 Task: Look for products in the category "Nutritional Oils" from Wiley's Finest only.
Action: Mouse moved to (262, 126)
Screenshot: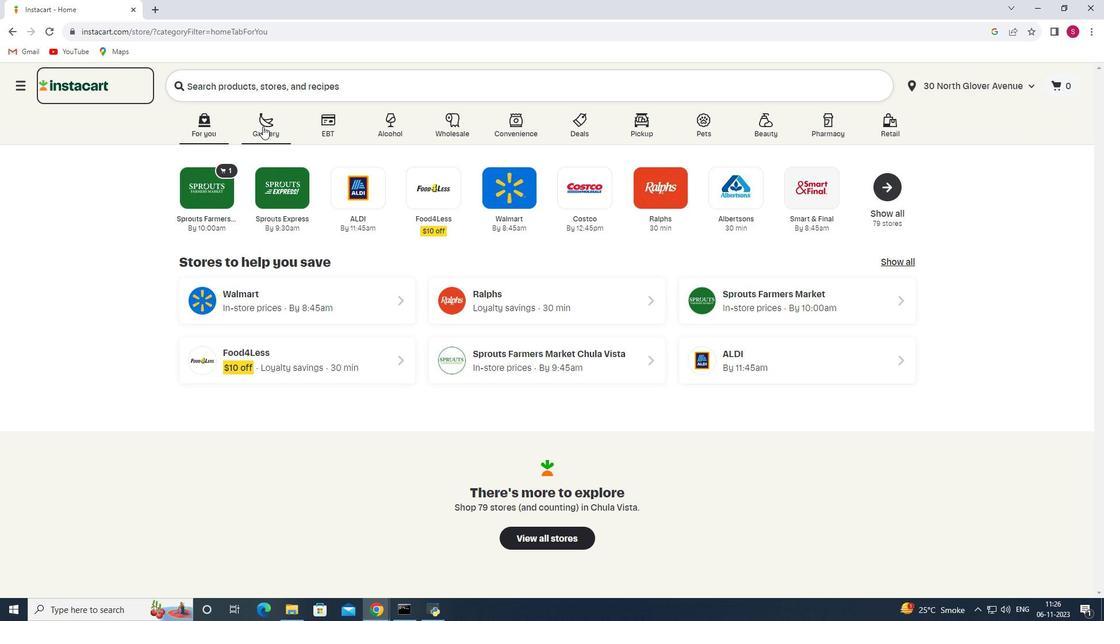 
Action: Mouse pressed left at (262, 126)
Screenshot: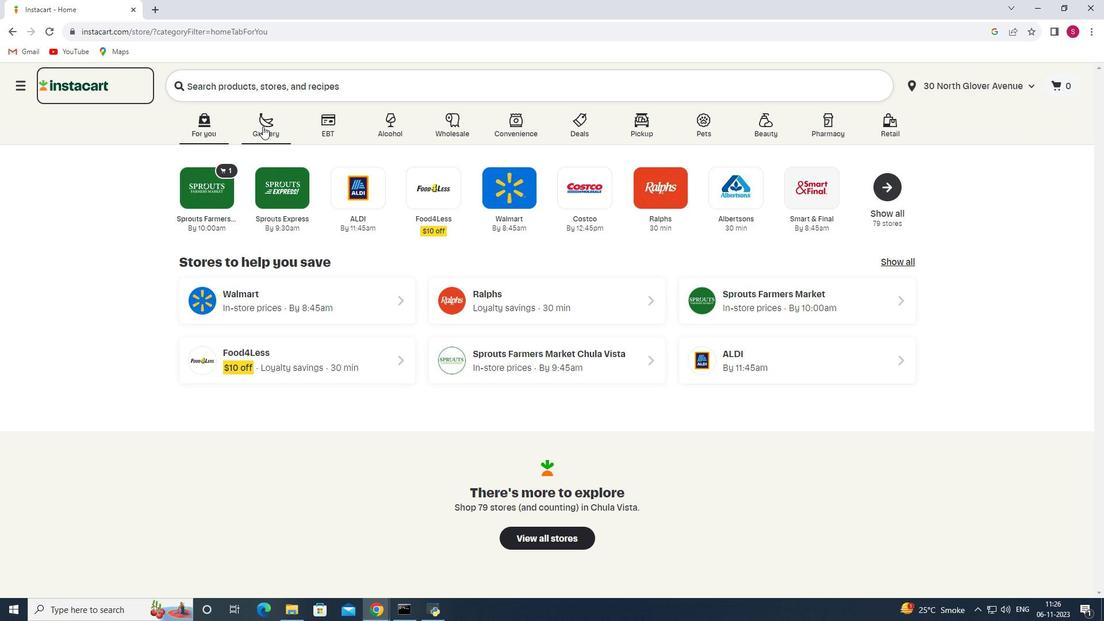 
Action: Mouse moved to (250, 339)
Screenshot: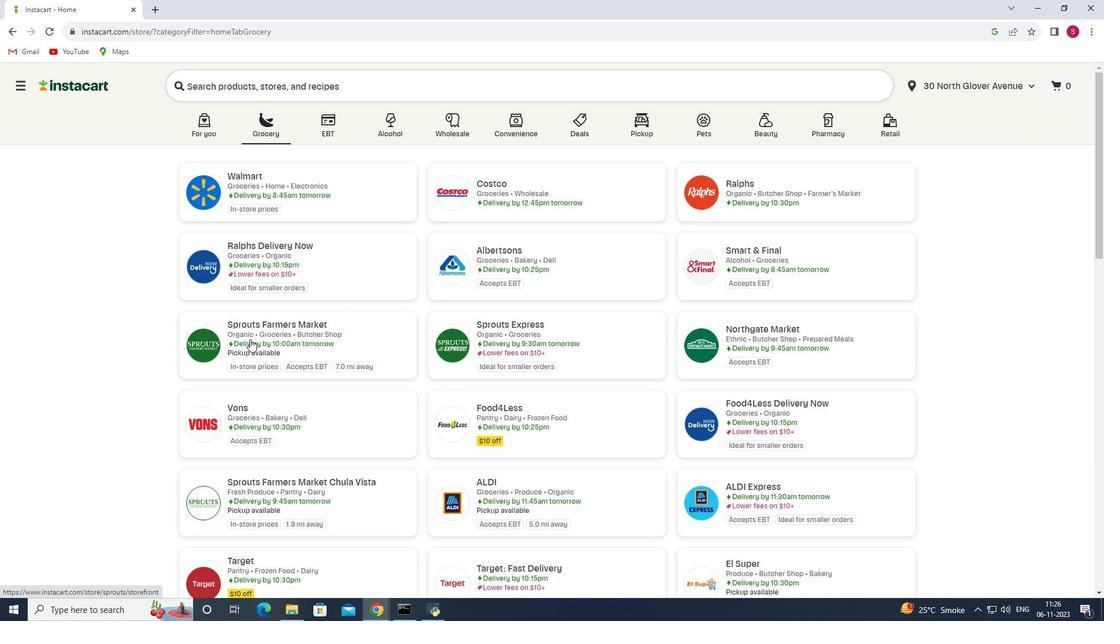 
Action: Mouse pressed left at (250, 339)
Screenshot: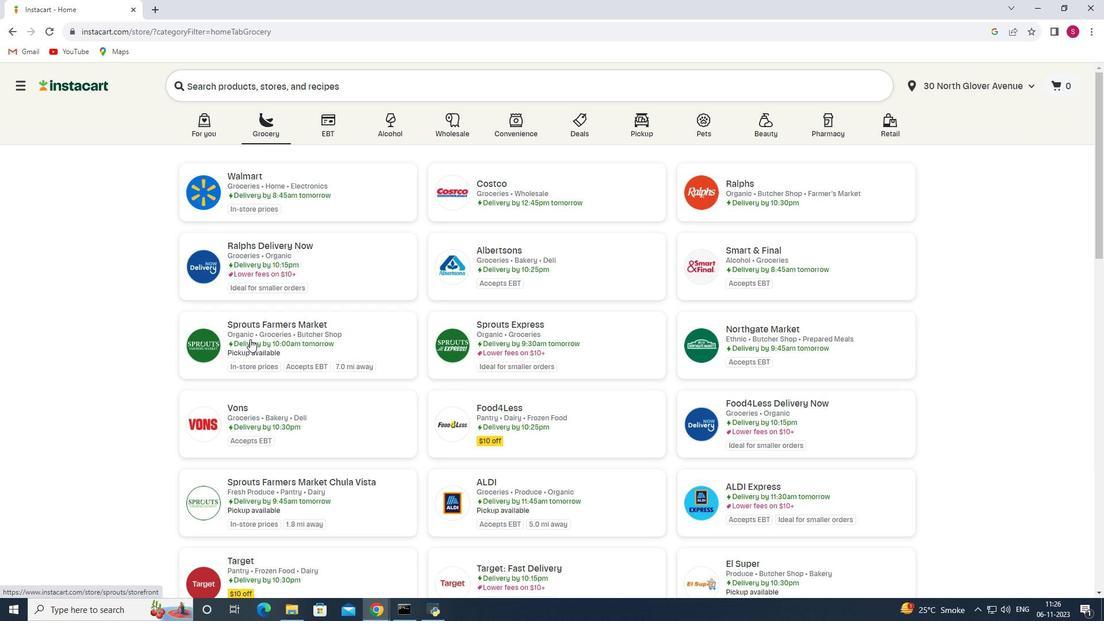 
Action: Mouse moved to (117, 352)
Screenshot: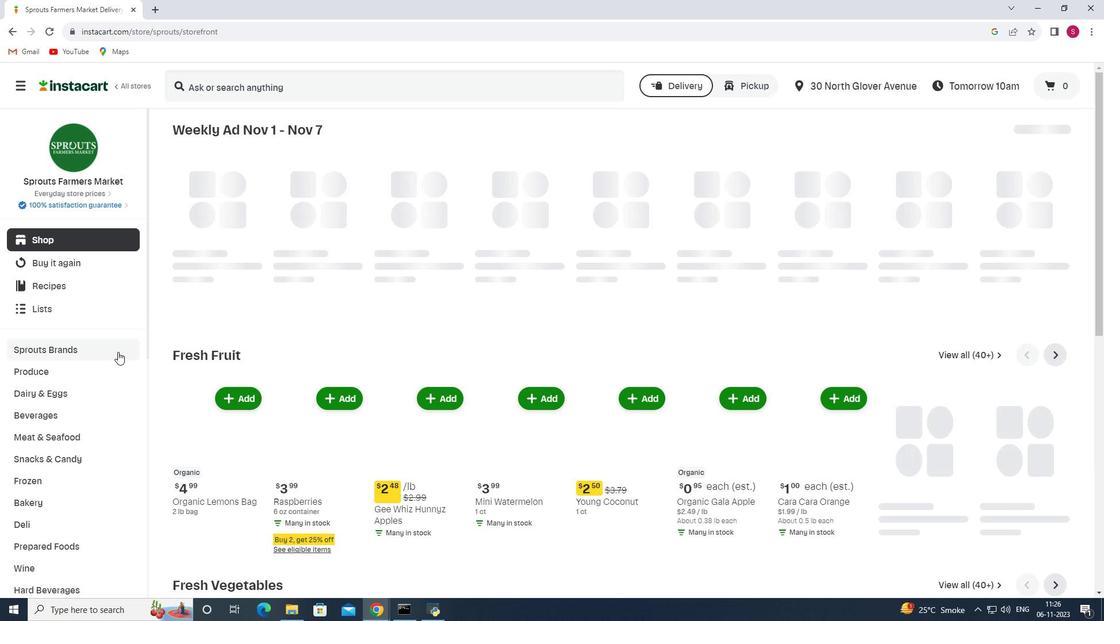 
Action: Mouse scrolled (117, 351) with delta (0, 0)
Screenshot: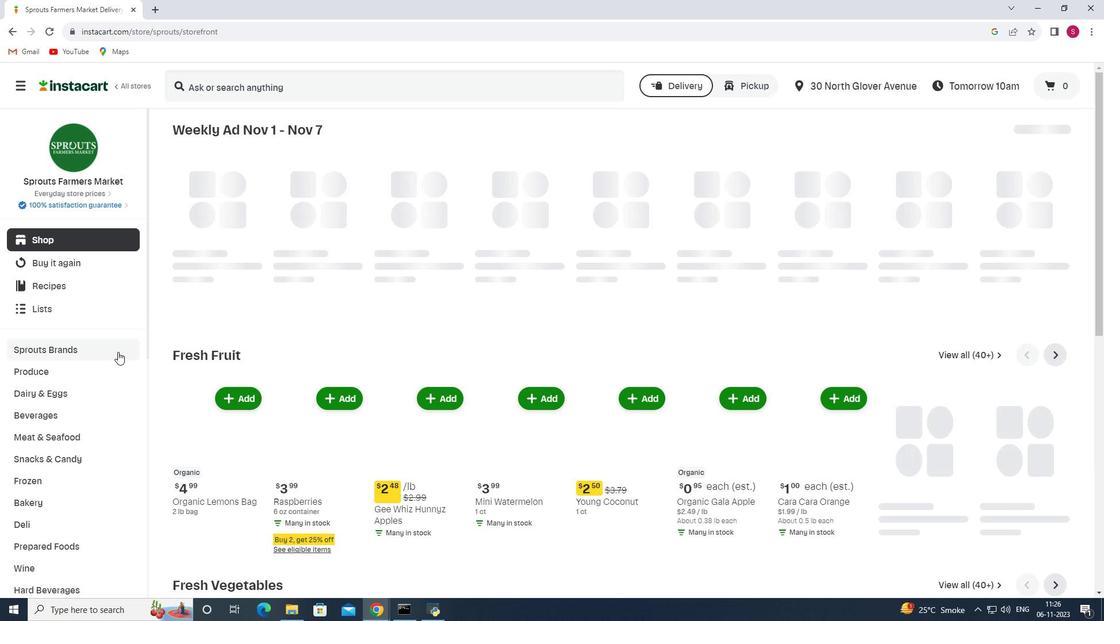 
Action: Mouse moved to (114, 353)
Screenshot: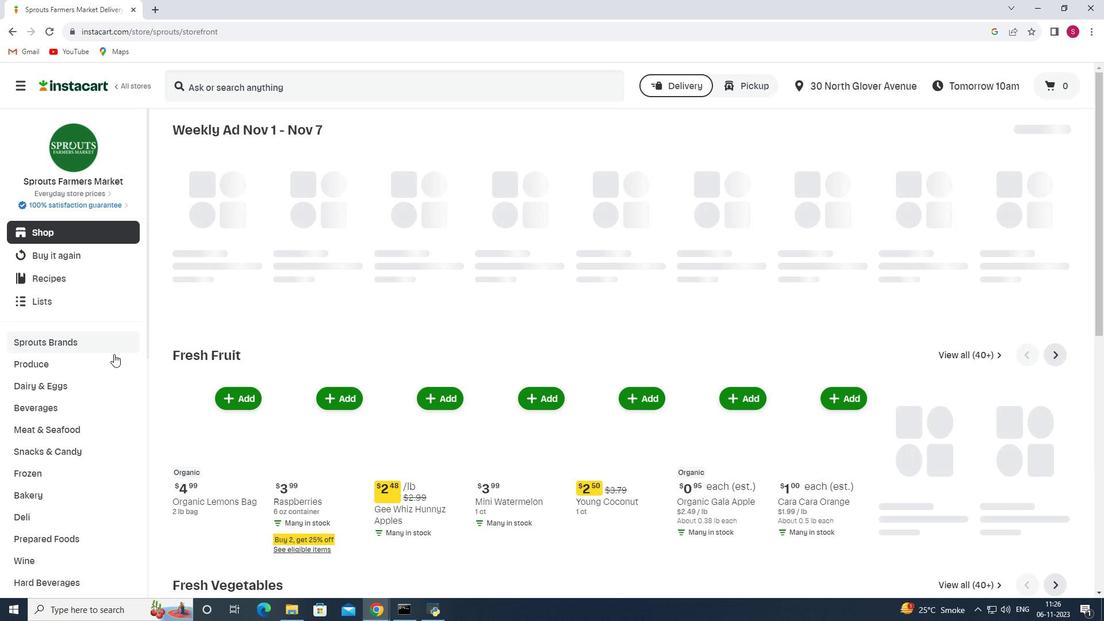 
Action: Mouse scrolled (114, 353) with delta (0, 0)
Screenshot: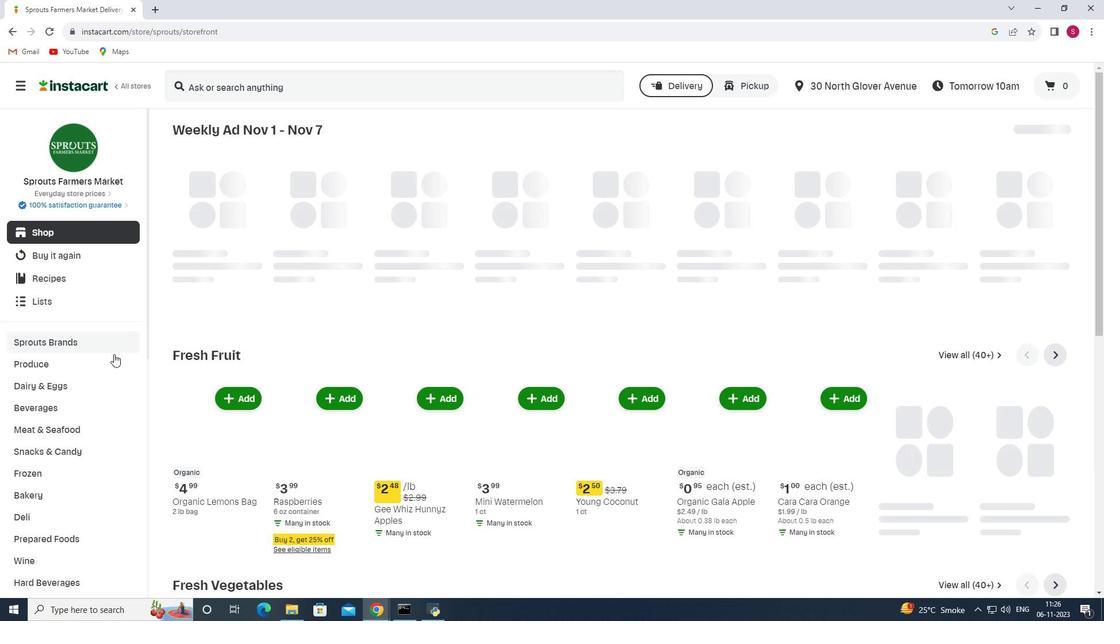 
Action: Mouse moved to (113, 354)
Screenshot: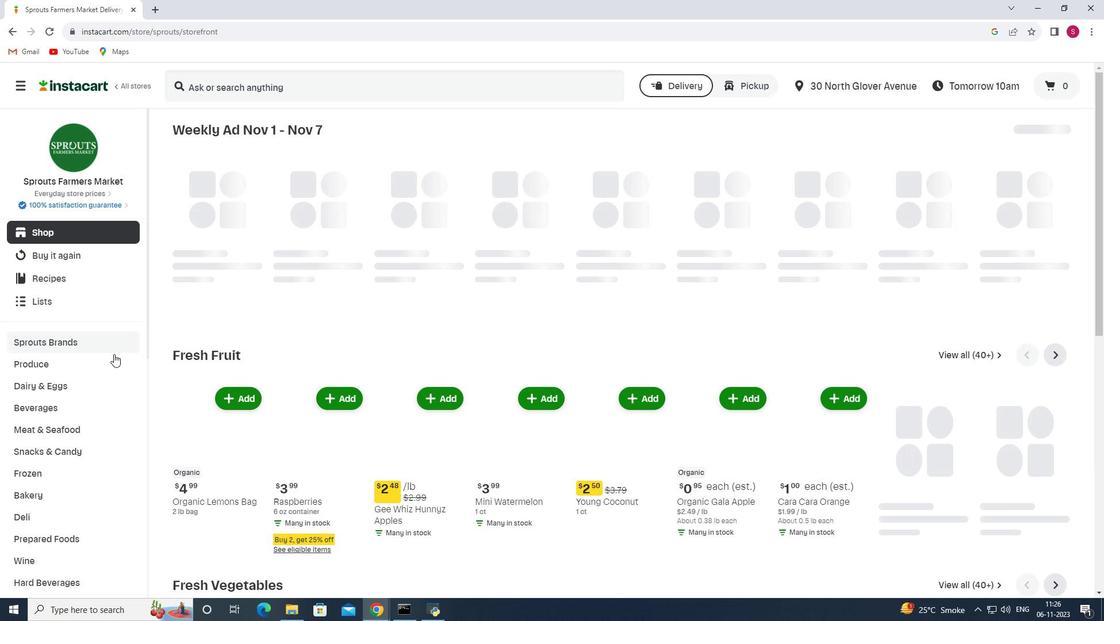 
Action: Mouse scrolled (113, 353) with delta (0, 0)
Screenshot: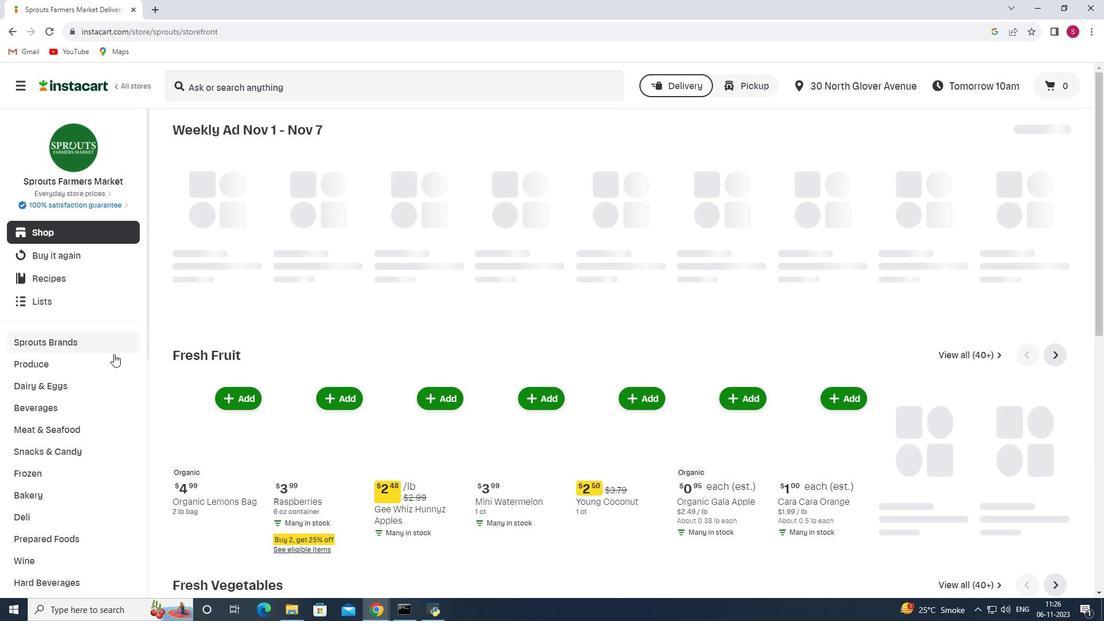 
Action: Mouse moved to (111, 355)
Screenshot: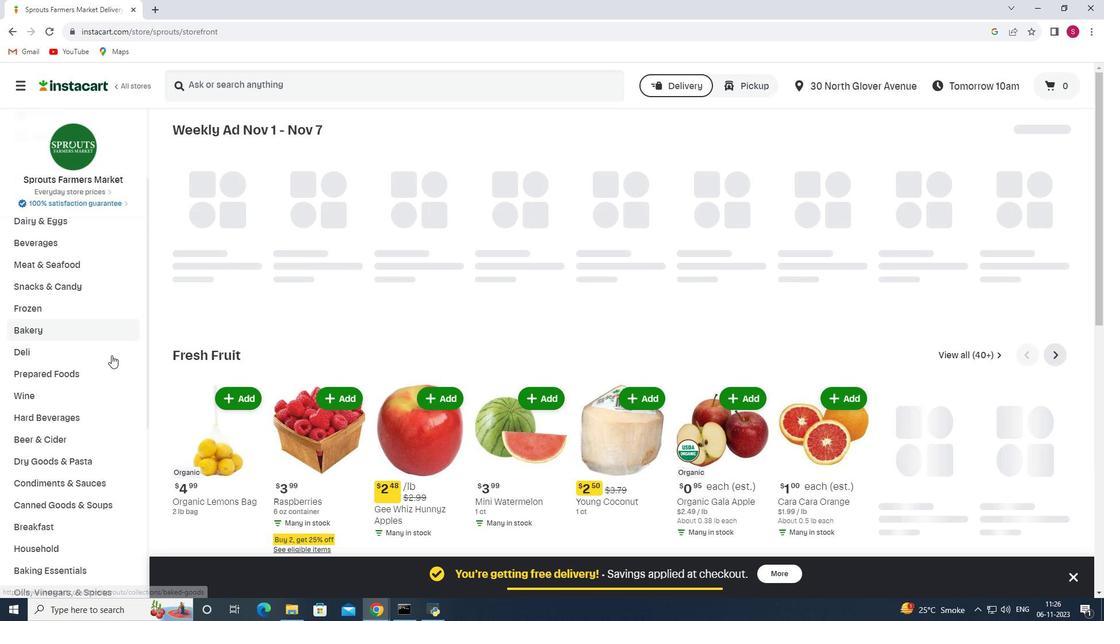 
Action: Mouse scrolled (111, 354) with delta (0, 0)
Screenshot: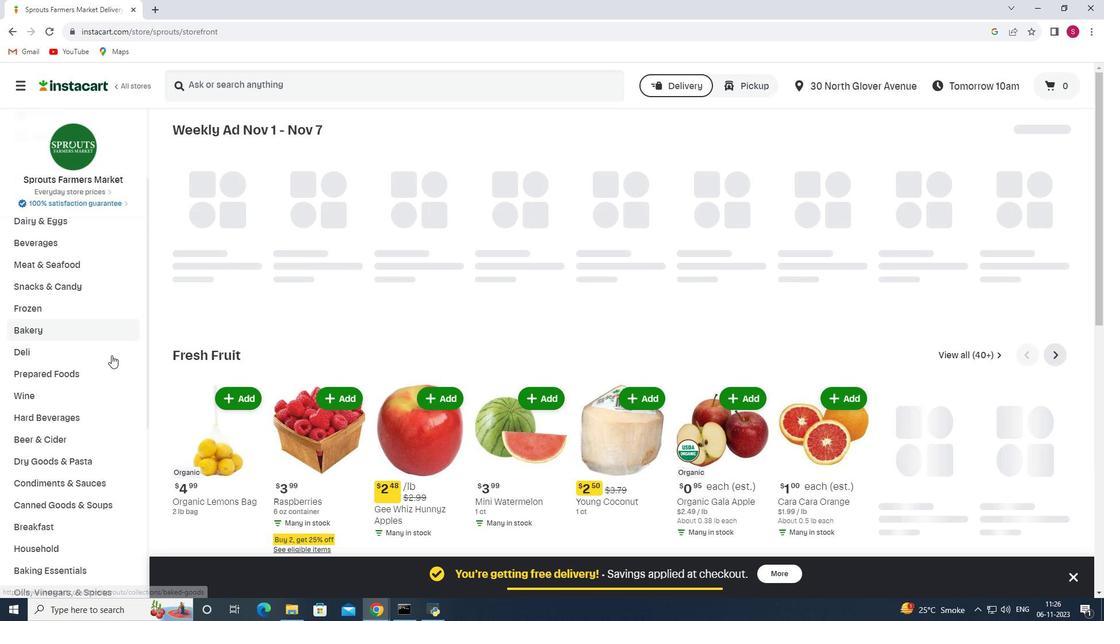 
Action: Mouse scrolled (111, 354) with delta (0, 0)
Screenshot: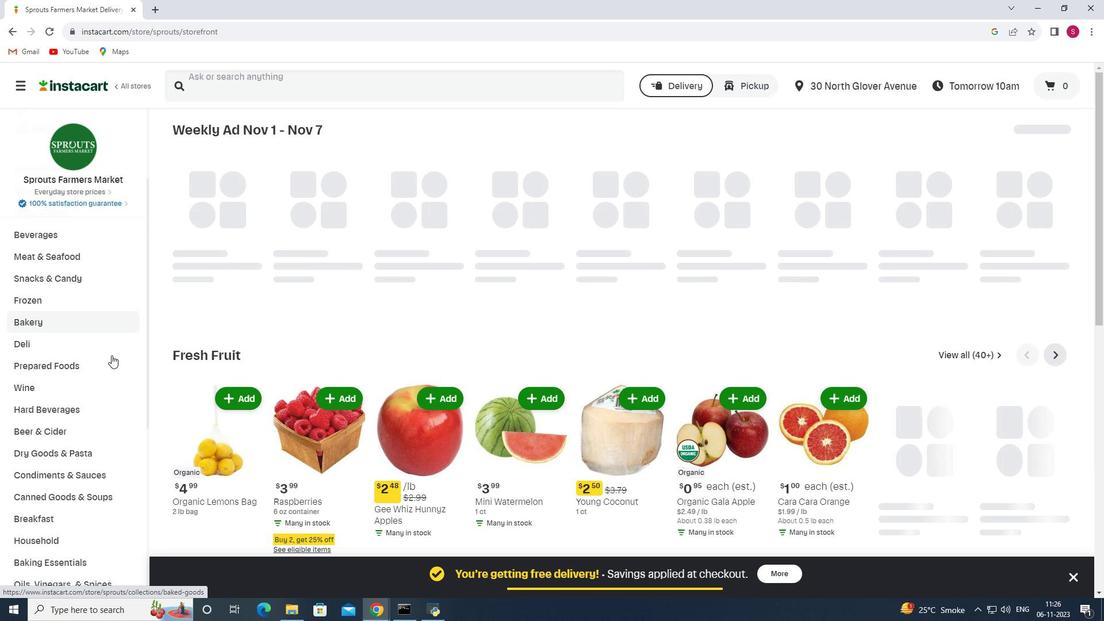 
Action: Mouse moved to (98, 365)
Screenshot: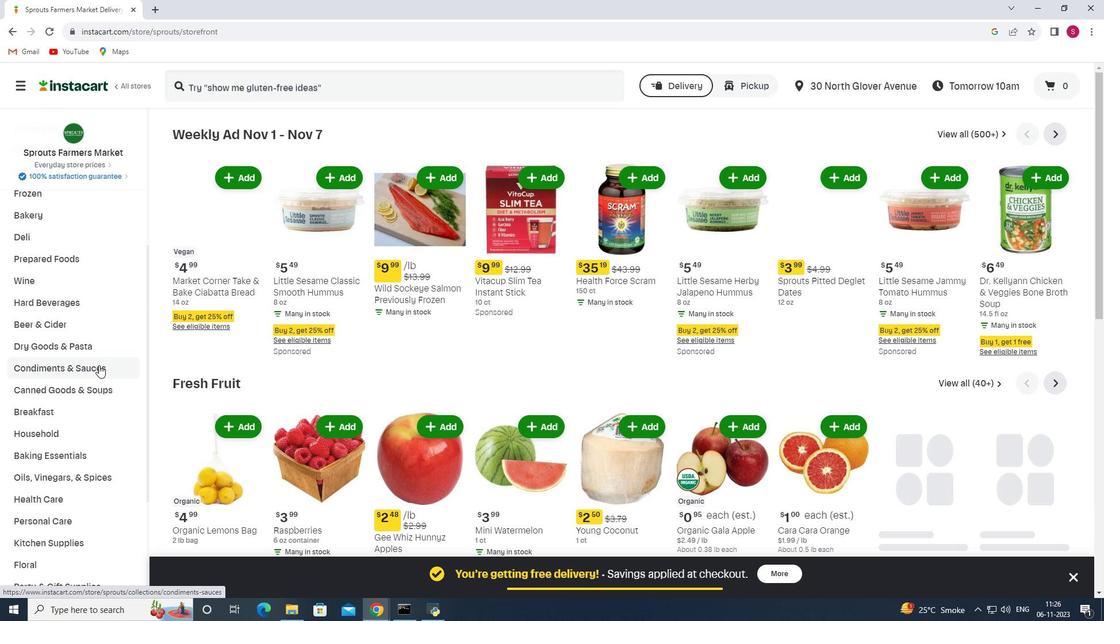 
Action: Mouse scrolled (98, 364) with delta (0, 0)
Screenshot: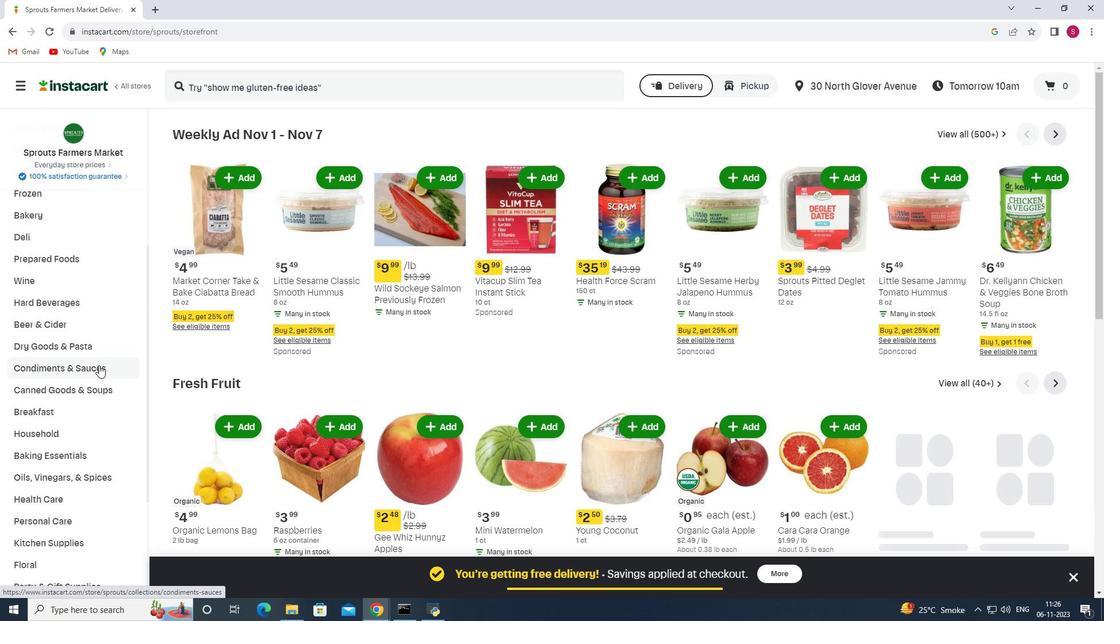 
Action: Mouse moved to (94, 367)
Screenshot: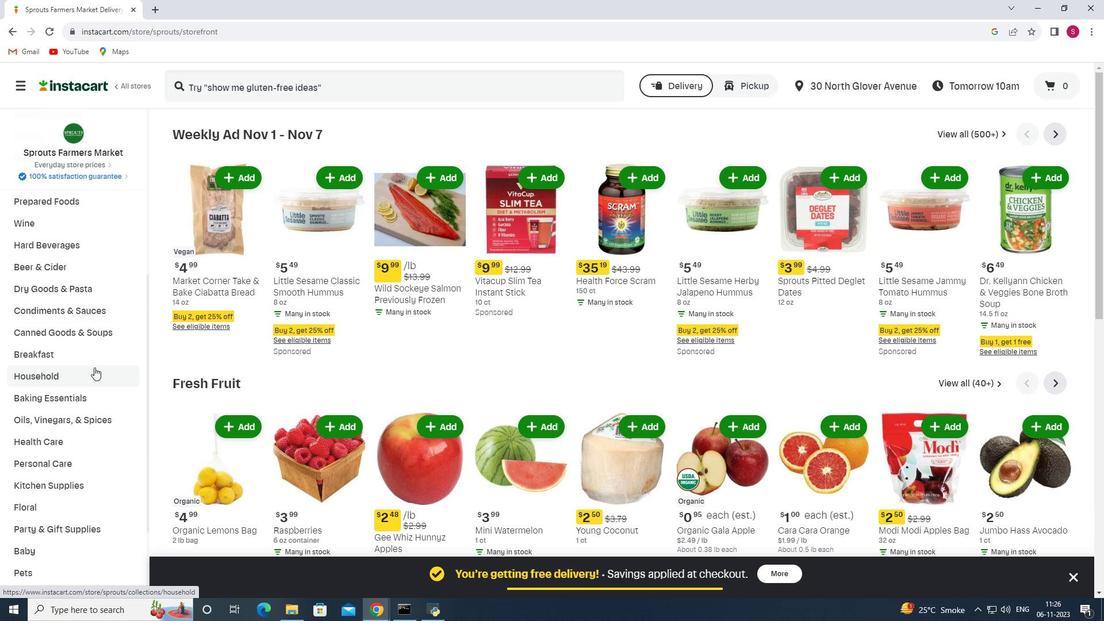 
Action: Mouse scrolled (94, 366) with delta (0, 0)
Screenshot: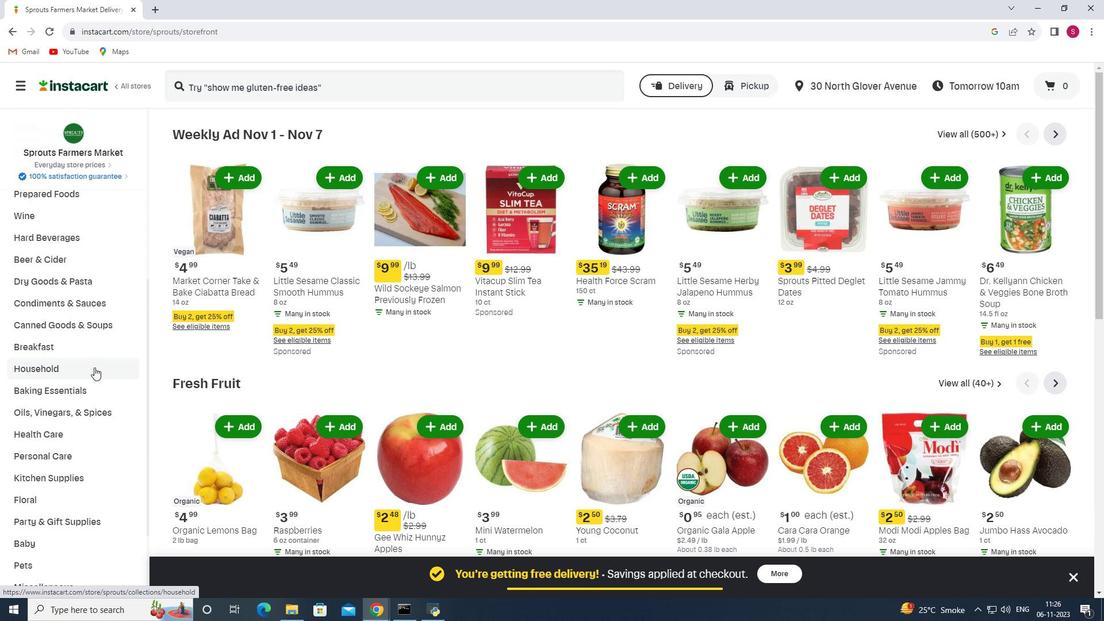 
Action: Mouse moved to (78, 380)
Screenshot: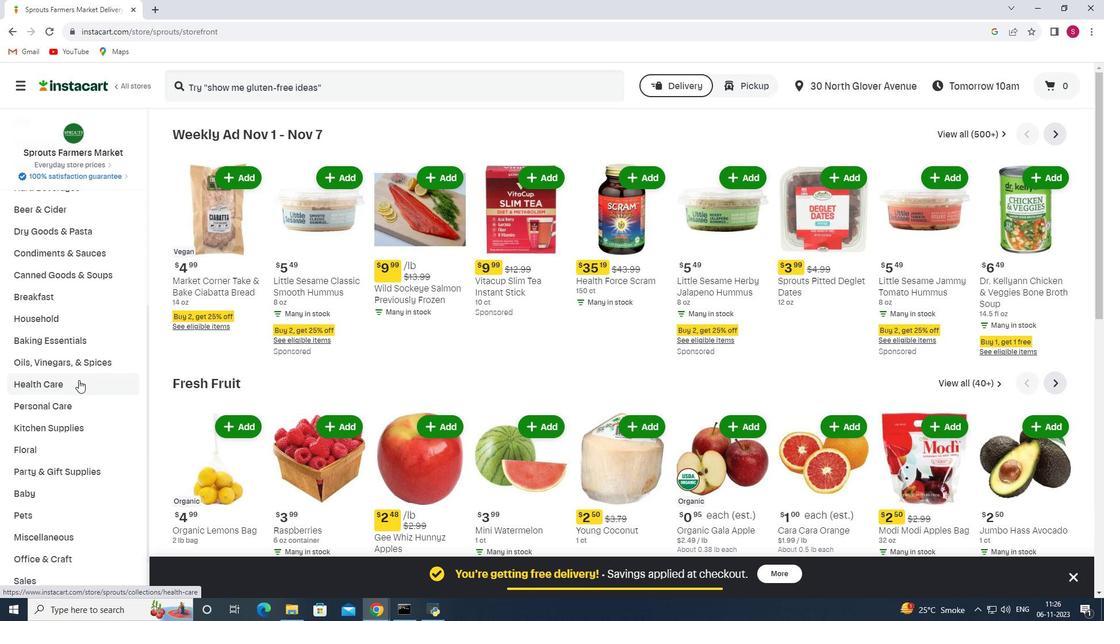 
Action: Mouse pressed left at (78, 380)
Screenshot: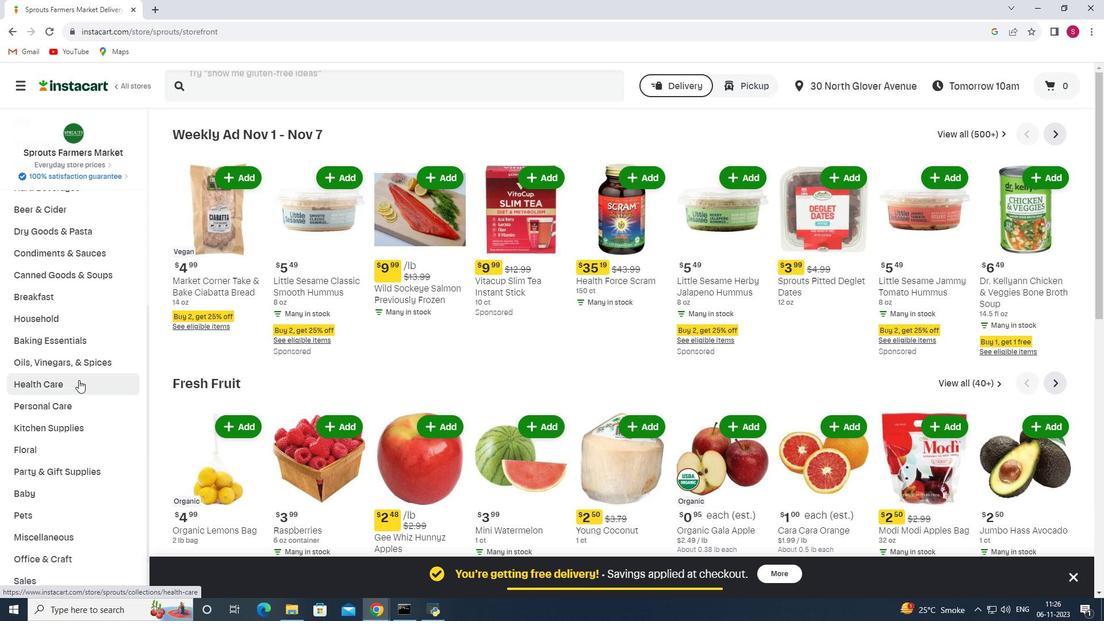 
Action: Mouse moved to (416, 164)
Screenshot: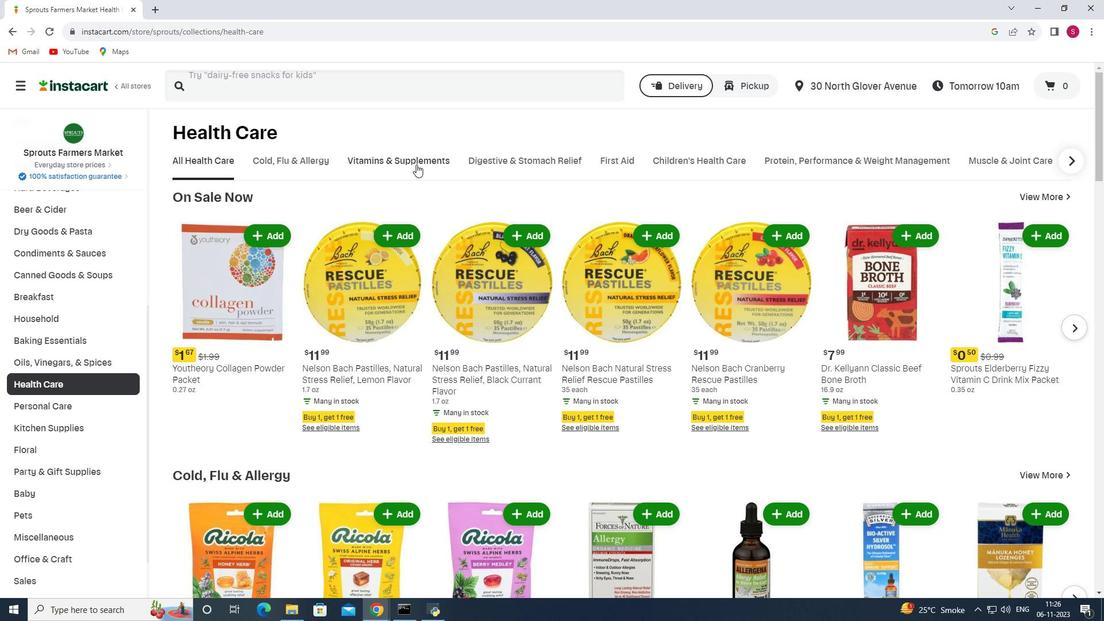 
Action: Mouse pressed left at (416, 164)
Screenshot: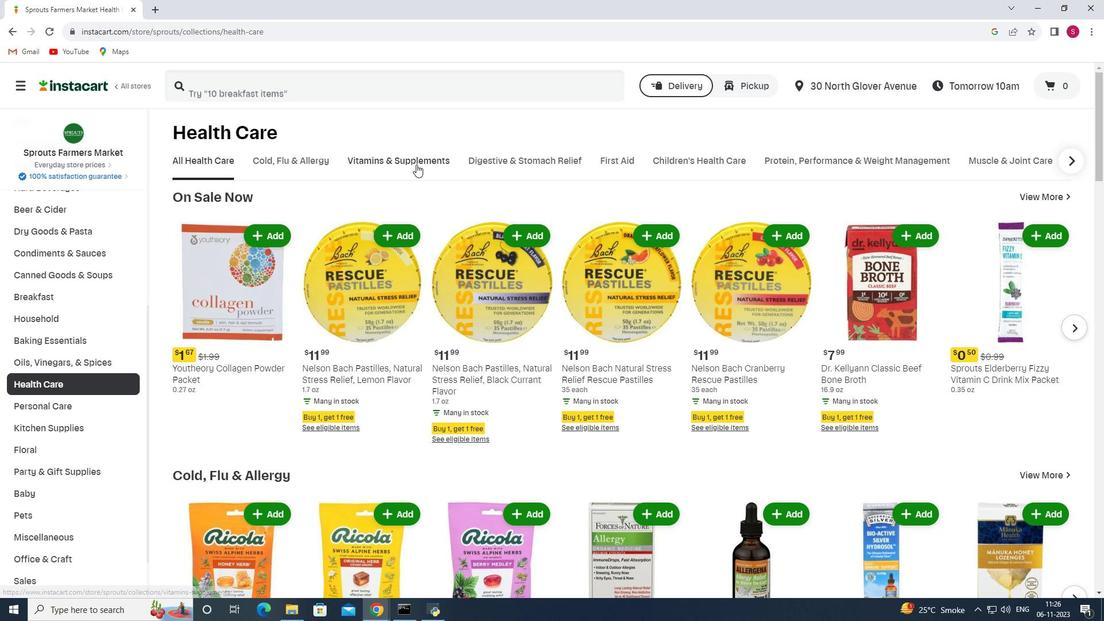 
Action: Mouse moved to (794, 208)
Screenshot: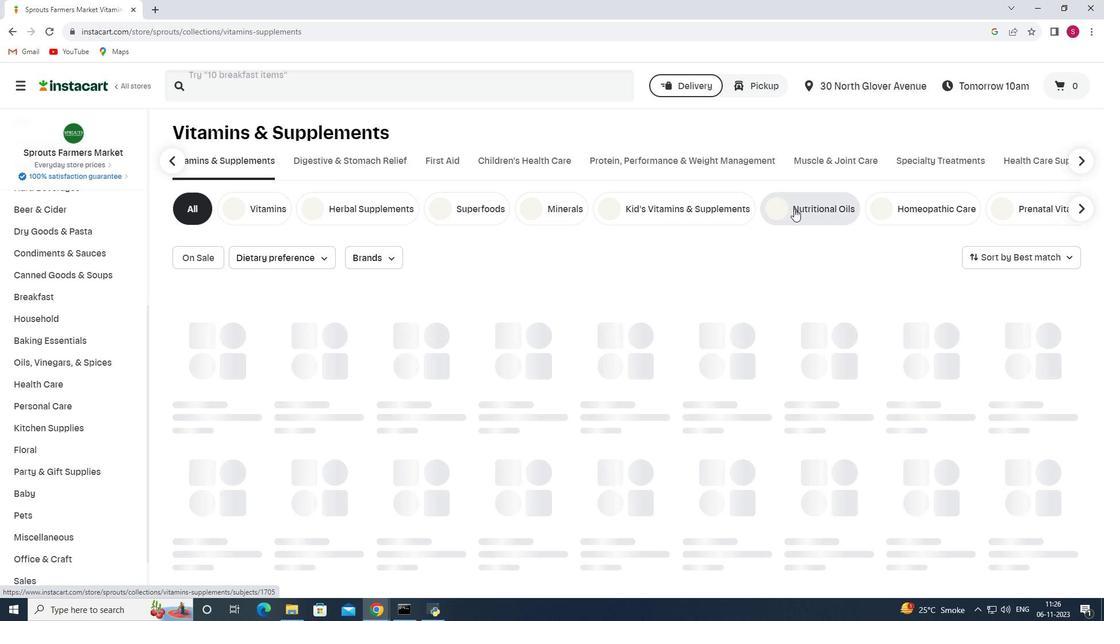 
Action: Mouse pressed left at (794, 208)
Screenshot: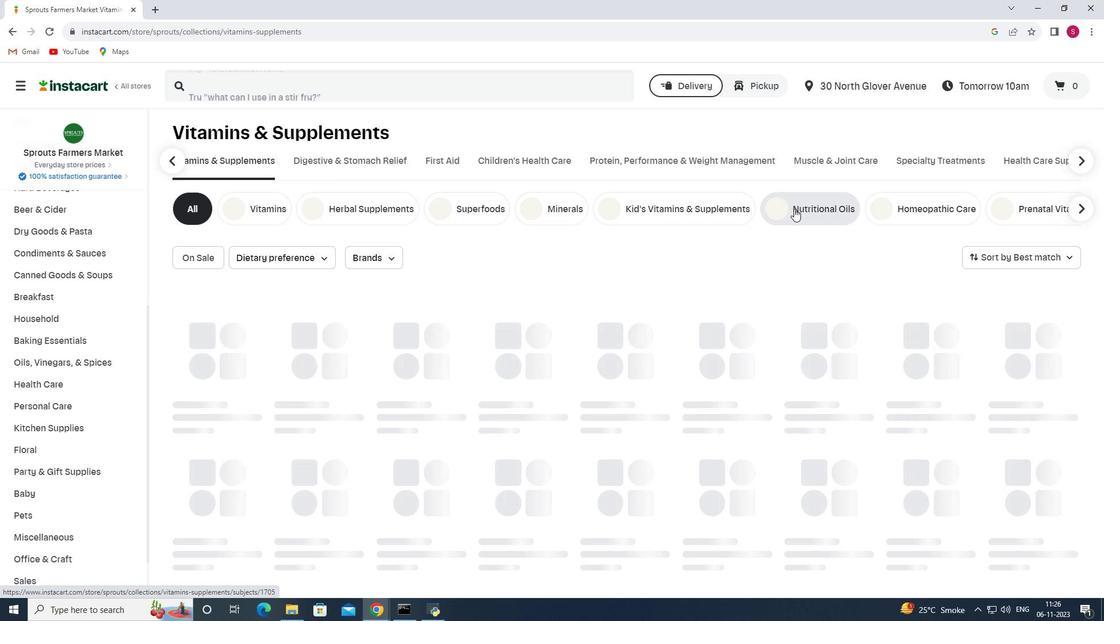 
Action: Mouse moved to (279, 260)
Screenshot: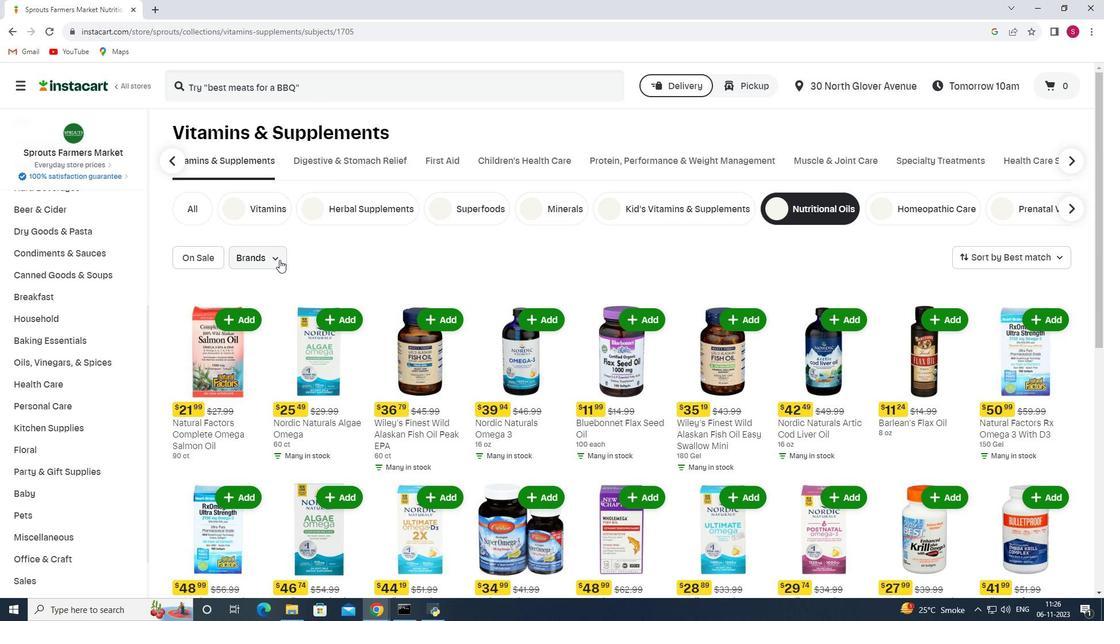 
Action: Mouse pressed left at (279, 260)
Screenshot: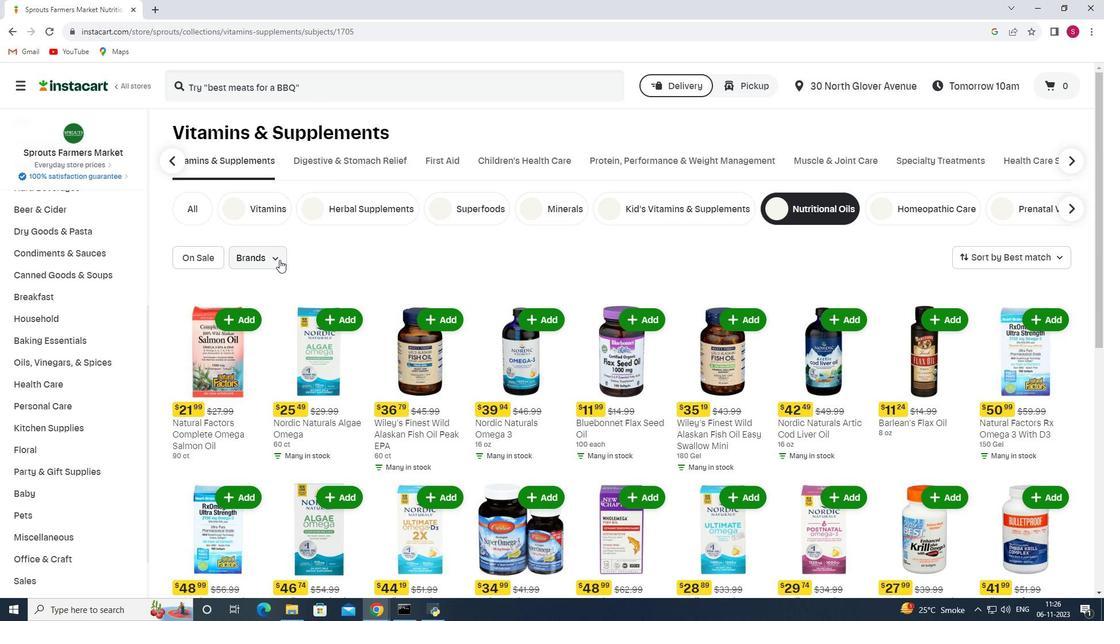 
Action: Mouse moved to (272, 306)
Screenshot: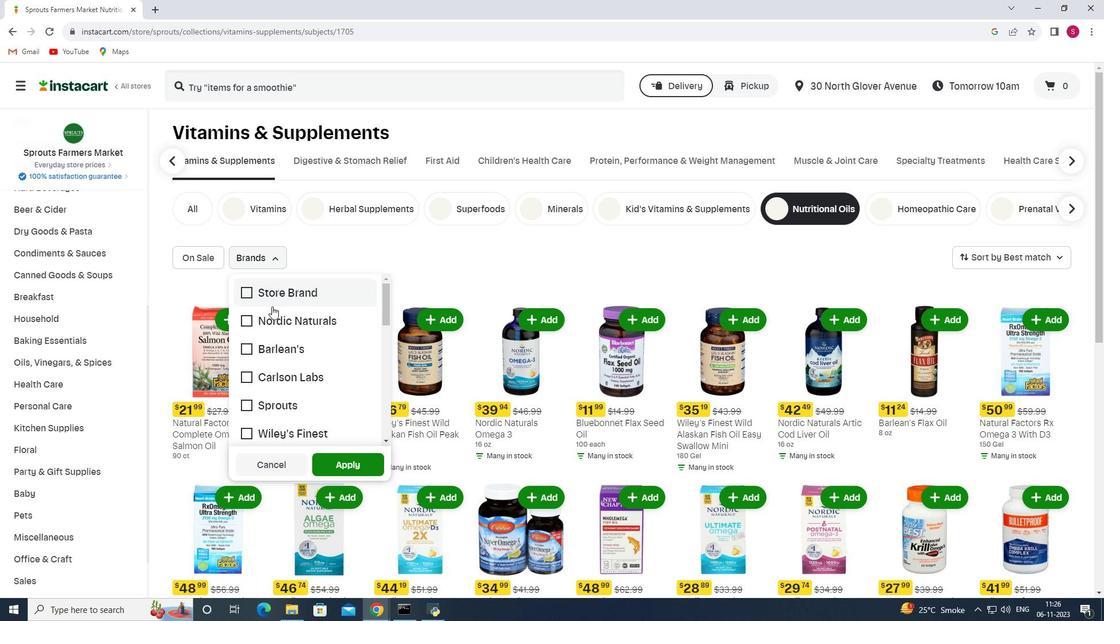 
Action: Mouse scrolled (272, 305) with delta (0, 0)
Screenshot: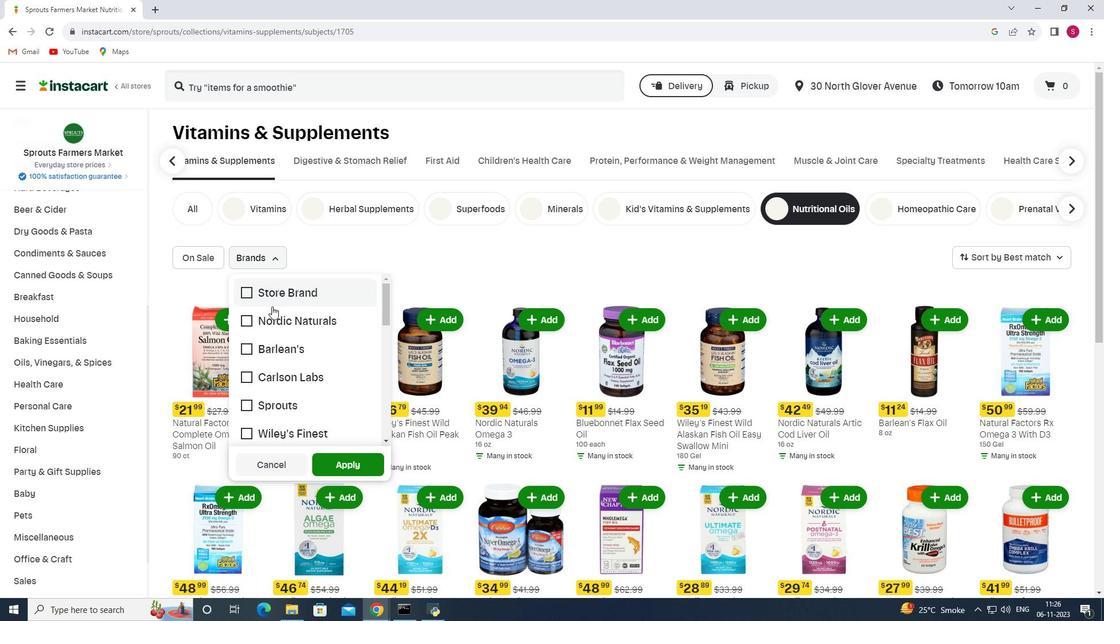 
Action: Mouse moved to (272, 335)
Screenshot: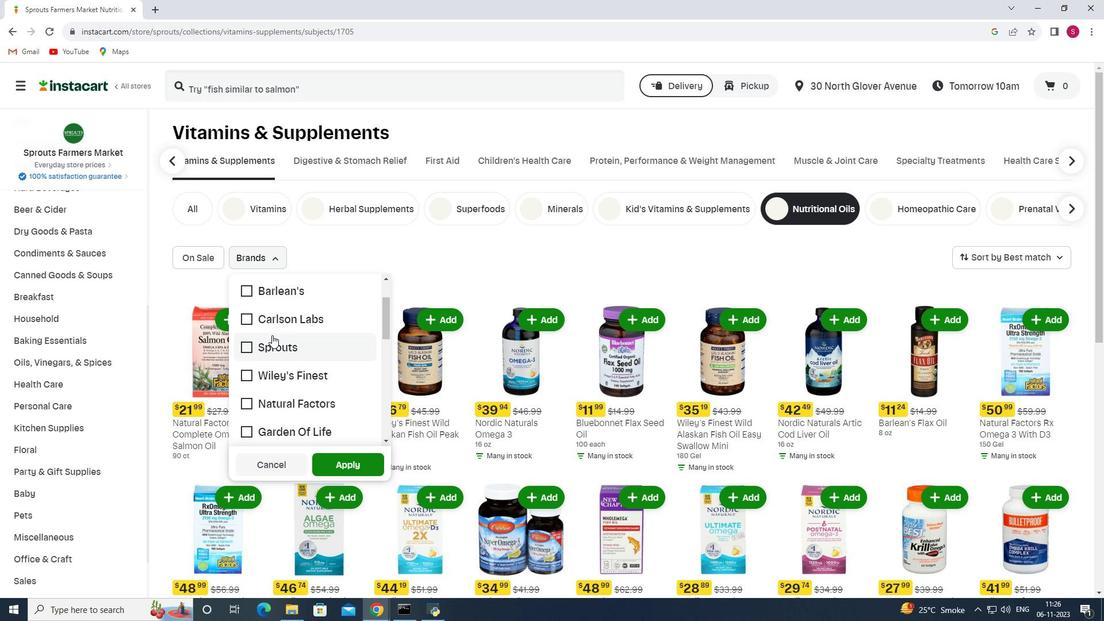 
Action: Mouse scrolled (272, 334) with delta (0, 0)
Screenshot: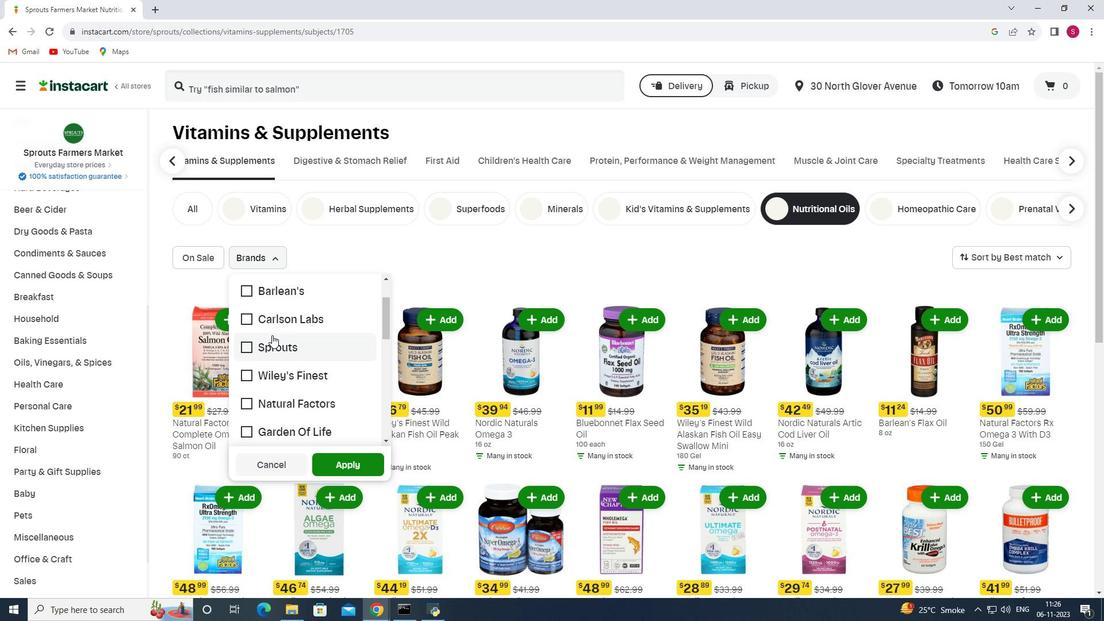 
Action: Mouse moved to (249, 321)
Screenshot: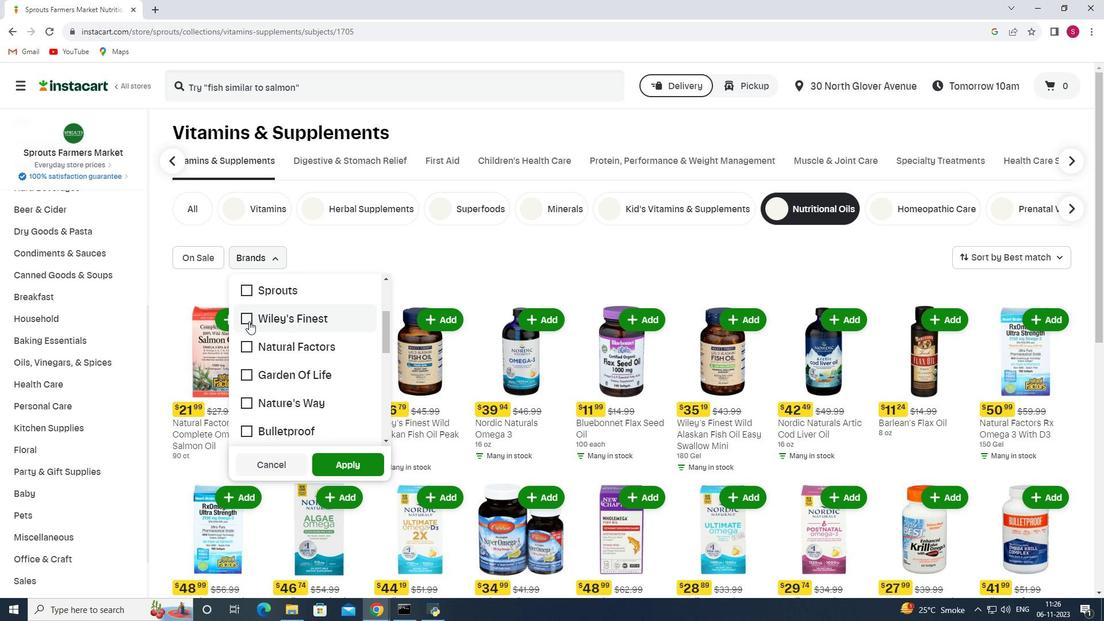 
Action: Mouse pressed left at (249, 321)
Screenshot: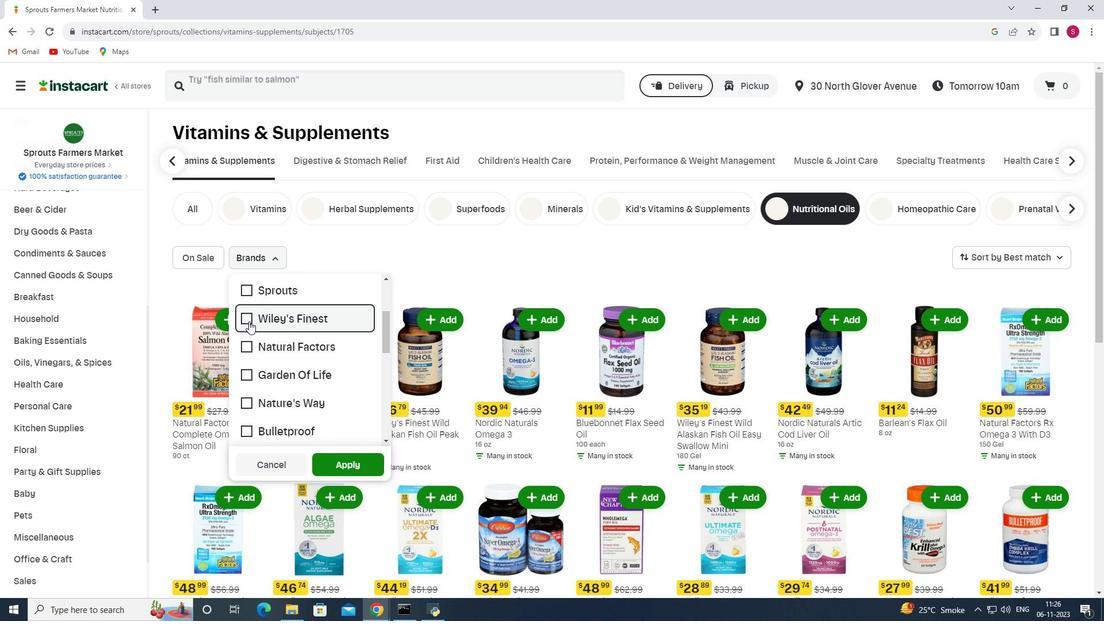 
Action: Mouse moved to (338, 459)
Screenshot: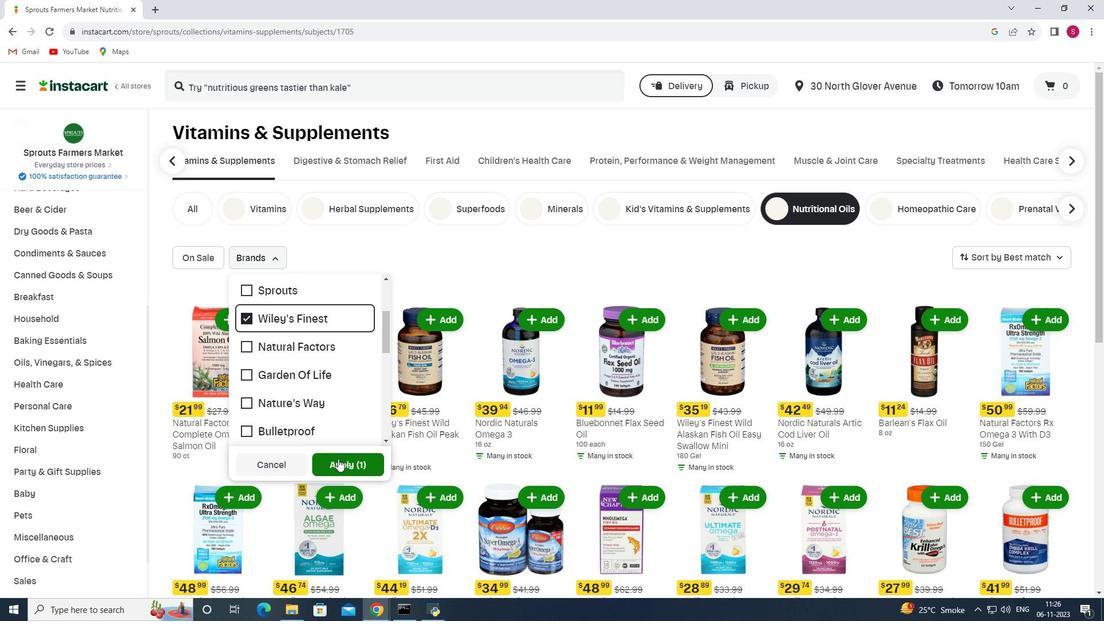 
Action: Mouse pressed left at (338, 459)
Screenshot: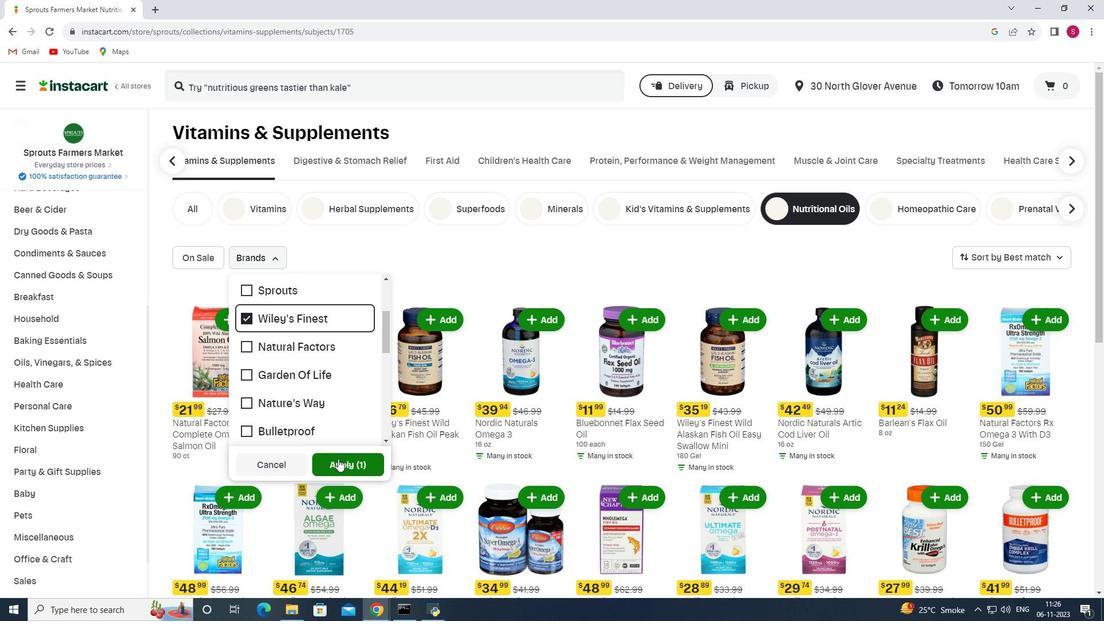 
Action: Mouse moved to (338, 459)
Screenshot: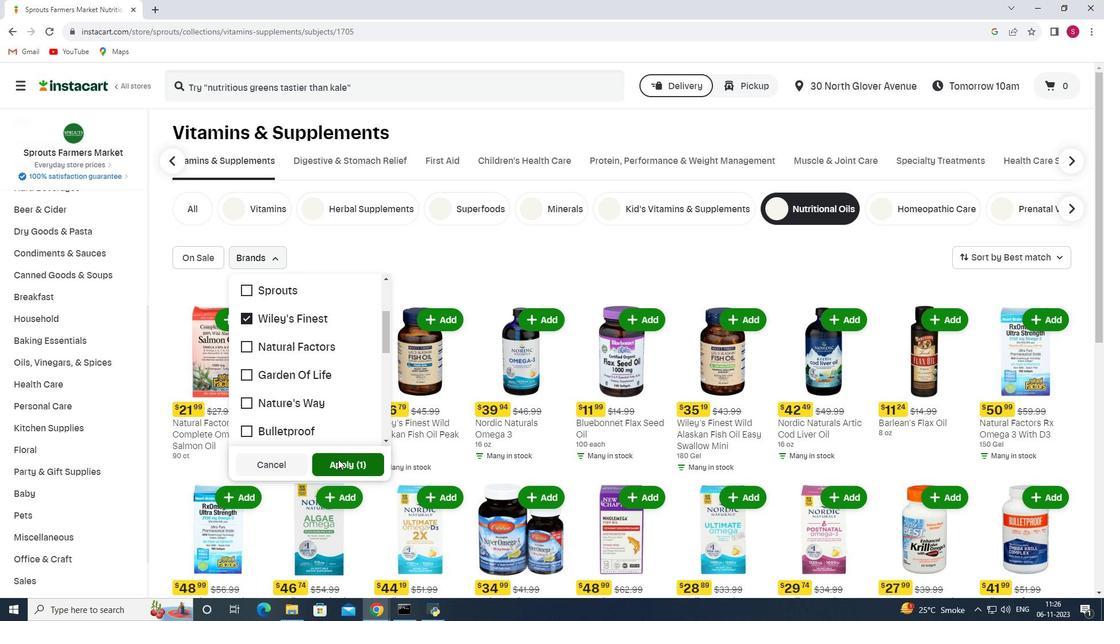 
